 Task: In the  document agenda Insert page numer 'on bottom of the page' change page color to  'Olive Green'Apply Page border, setting:  Shadow Style: three thin lines; Color: 'Black;' Width: 3/4 pt
Action: Mouse moved to (83, 20)
Screenshot: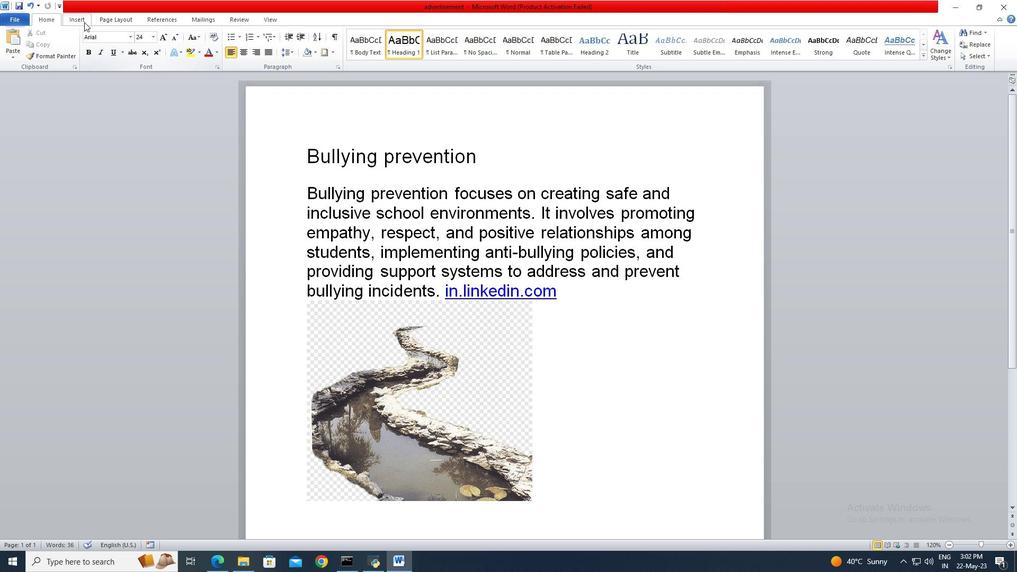 
Action: Mouse pressed left at (83, 20)
Screenshot: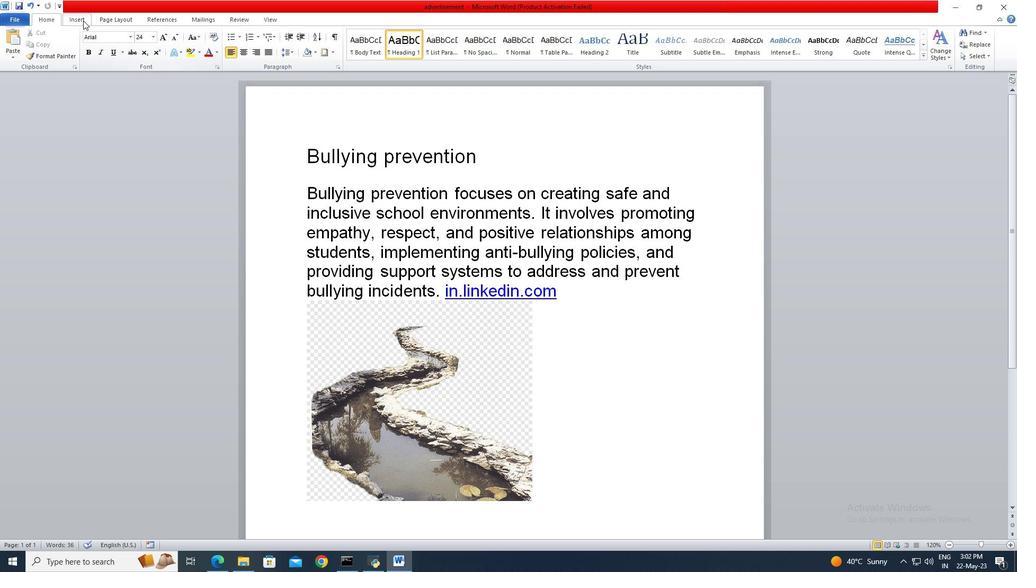 
Action: Mouse moved to (416, 55)
Screenshot: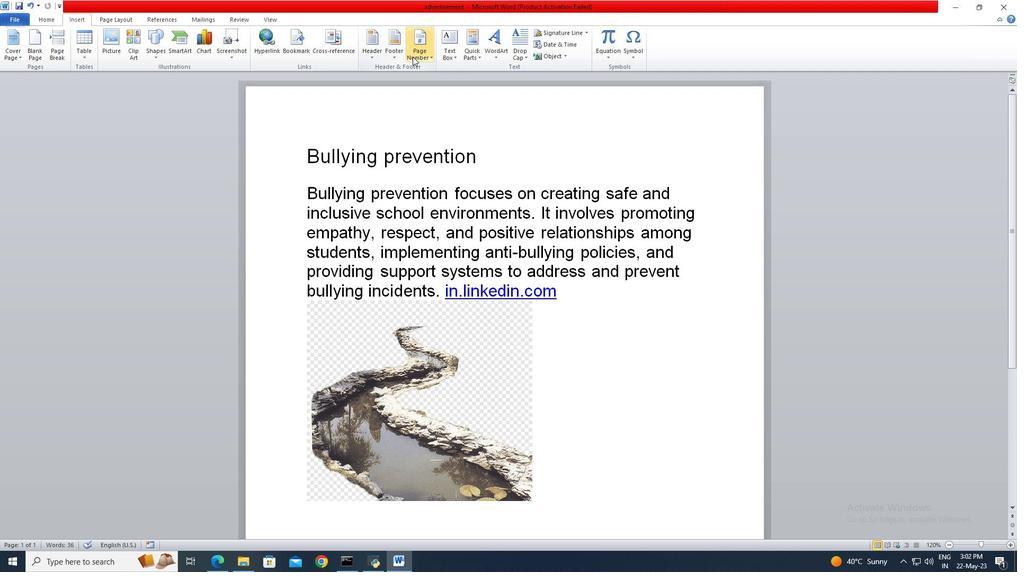 
Action: Mouse pressed left at (416, 55)
Screenshot: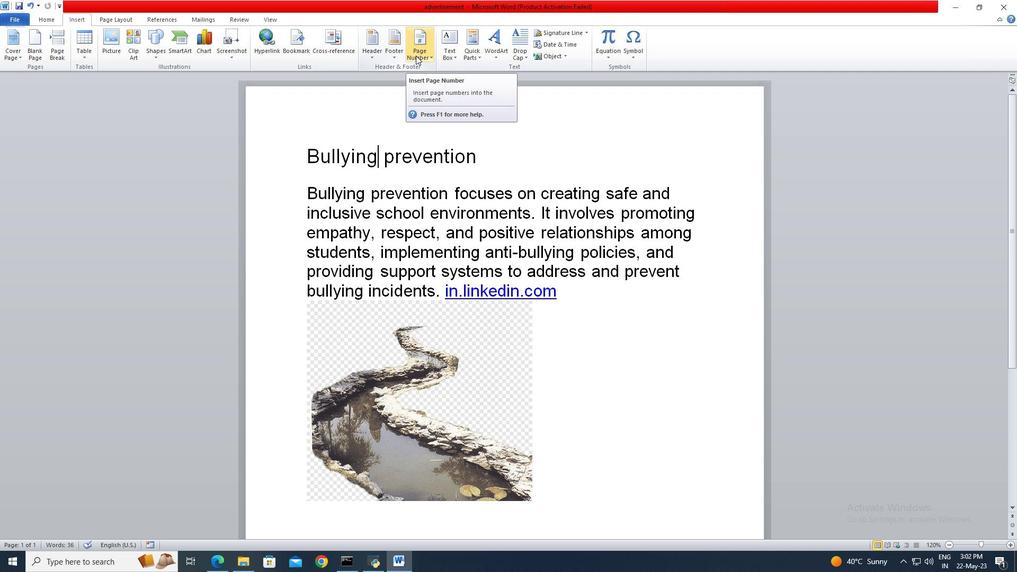 
Action: Mouse moved to (434, 82)
Screenshot: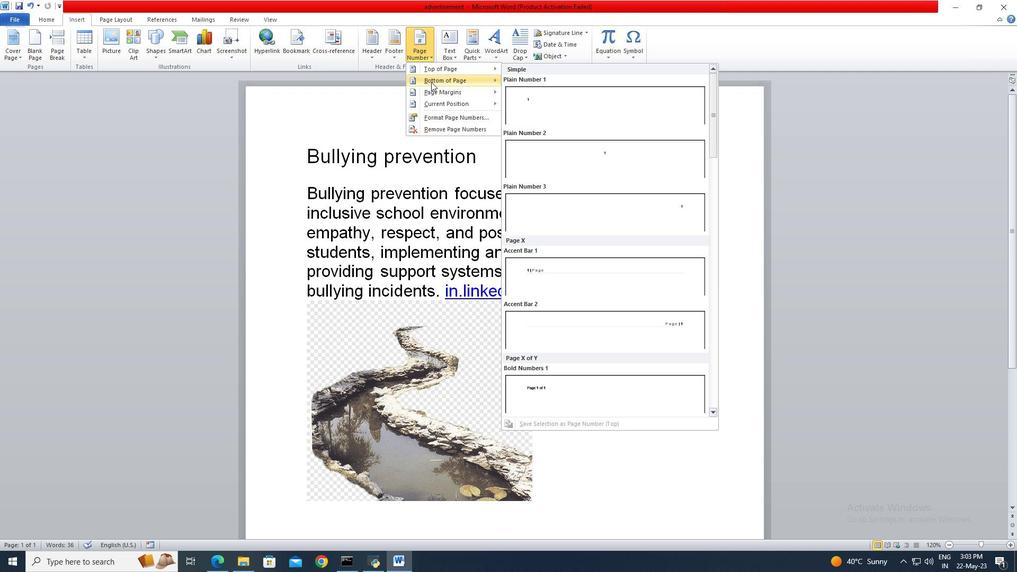 
Action: Mouse pressed left at (434, 82)
Screenshot: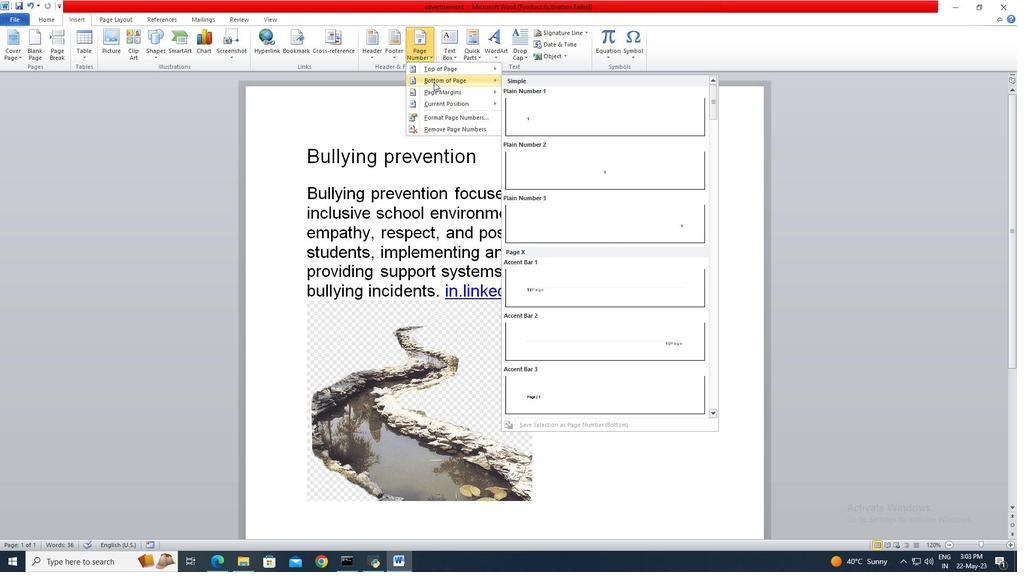 
Action: Mouse moved to (525, 119)
Screenshot: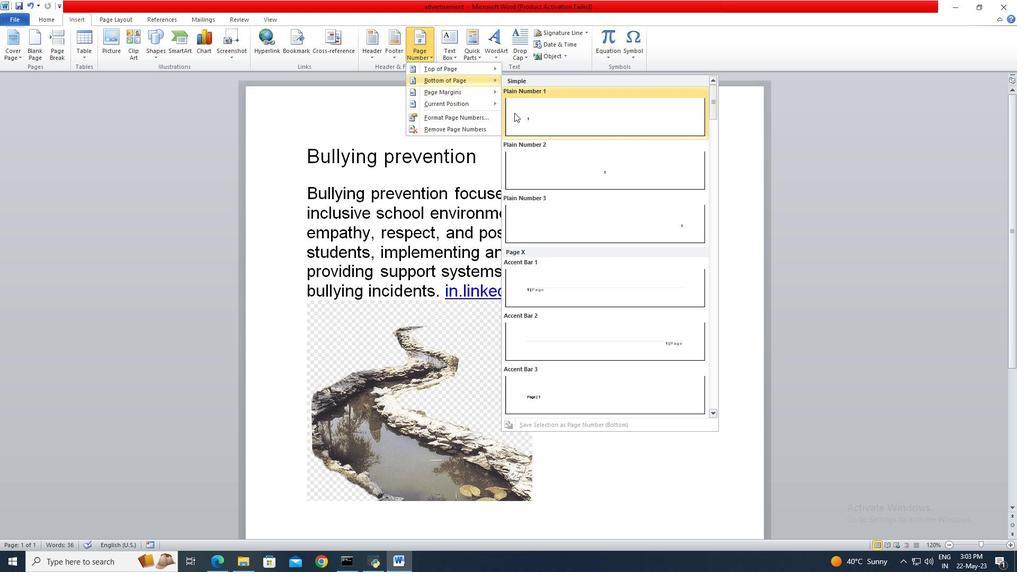 
Action: Mouse pressed left at (525, 119)
Screenshot: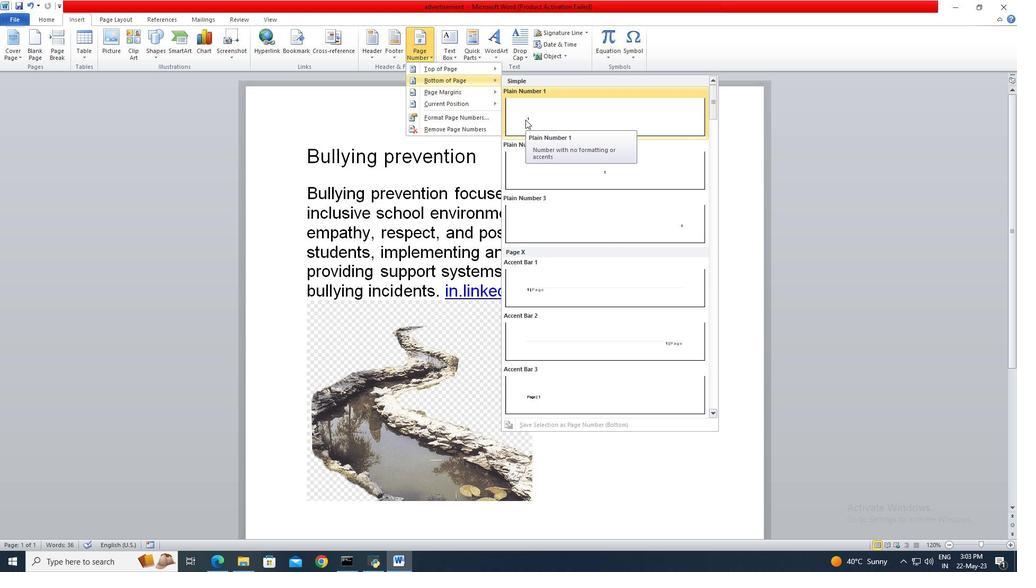 
Action: Mouse moved to (114, 20)
Screenshot: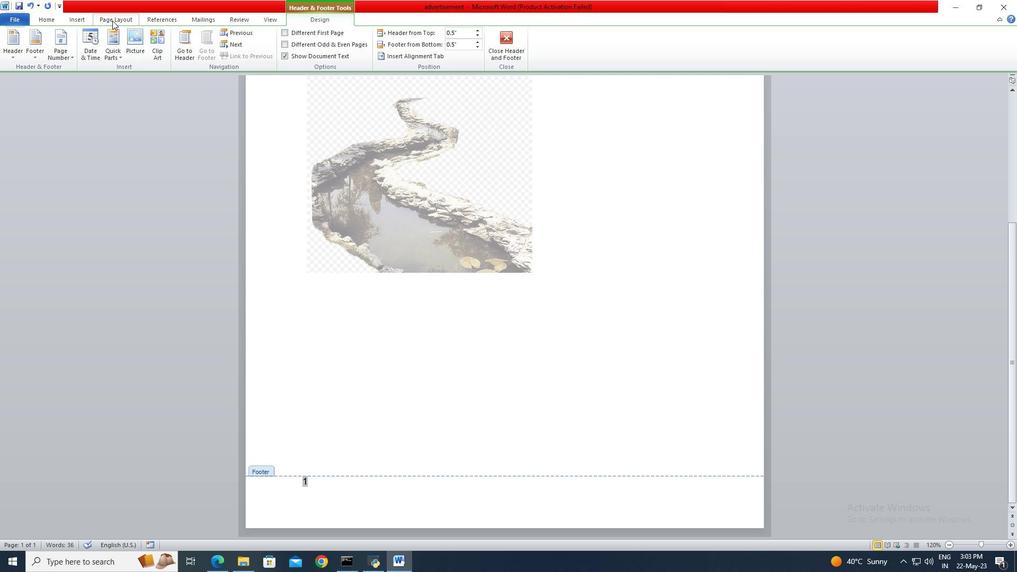 
Action: Mouse pressed left at (114, 20)
Screenshot: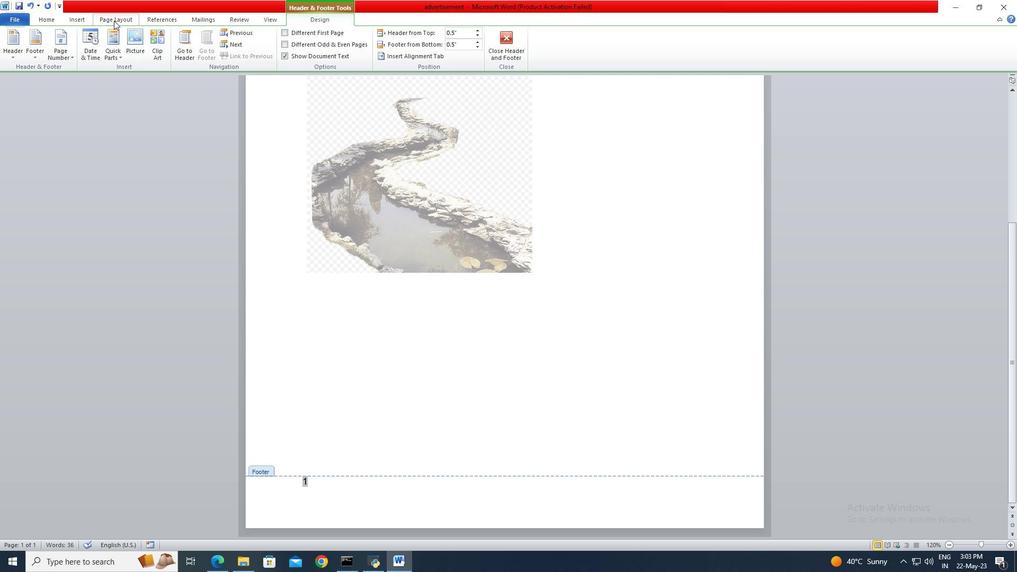 
Action: Mouse moved to (275, 56)
Screenshot: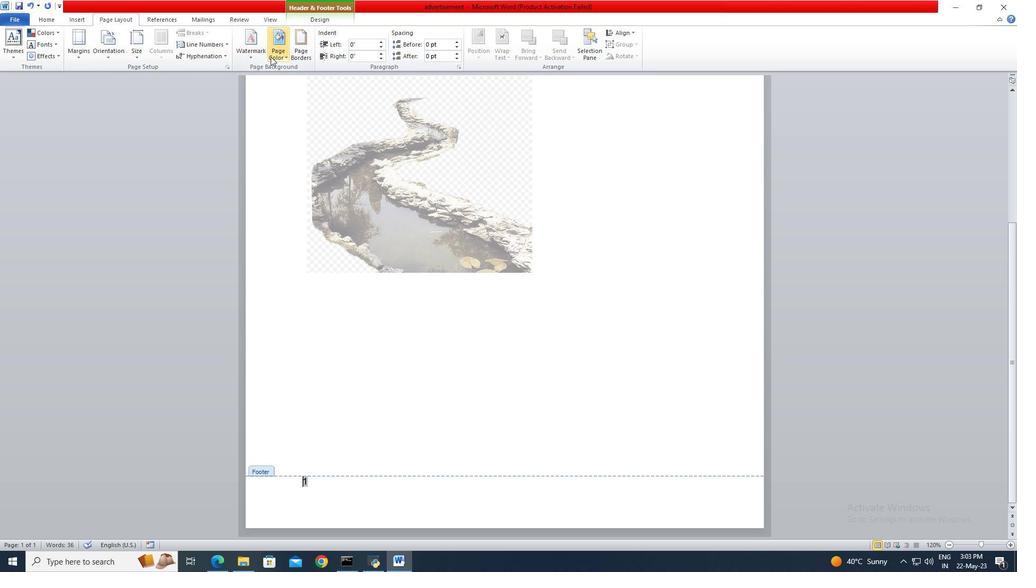 
Action: Mouse pressed left at (275, 56)
Screenshot: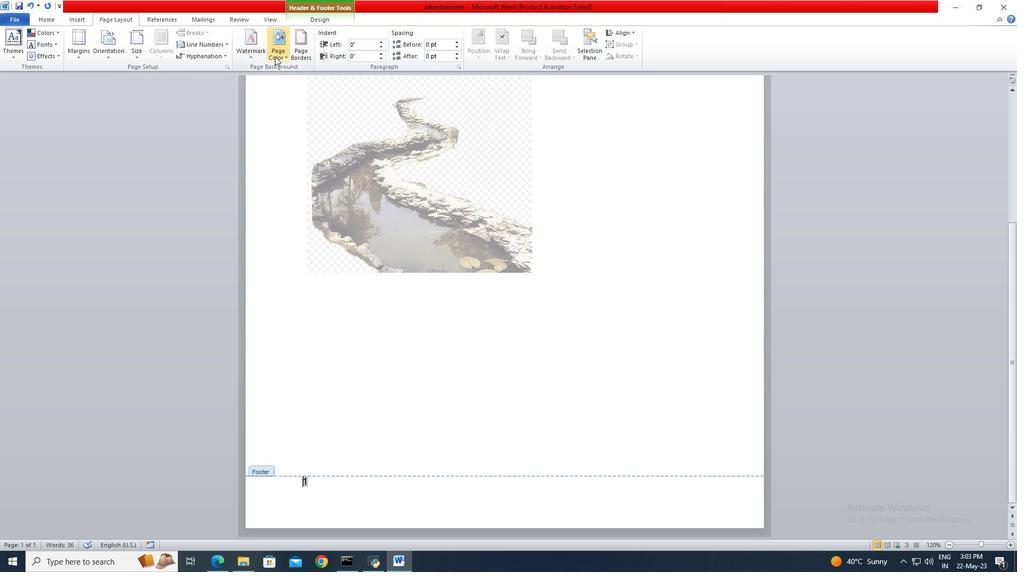 
Action: Mouse moved to (324, 99)
Screenshot: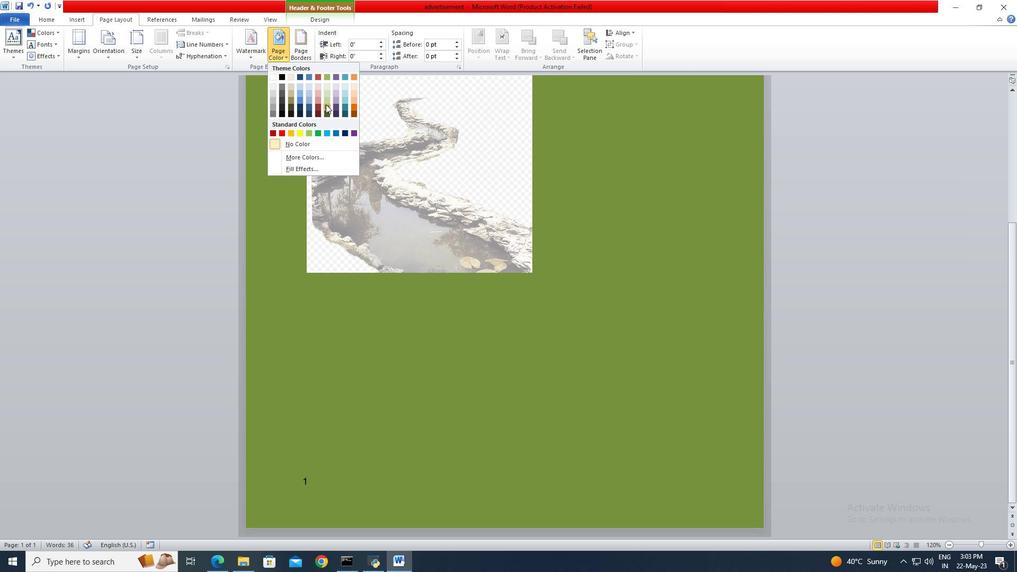 
Action: Mouse pressed left at (324, 99)
Screenshot: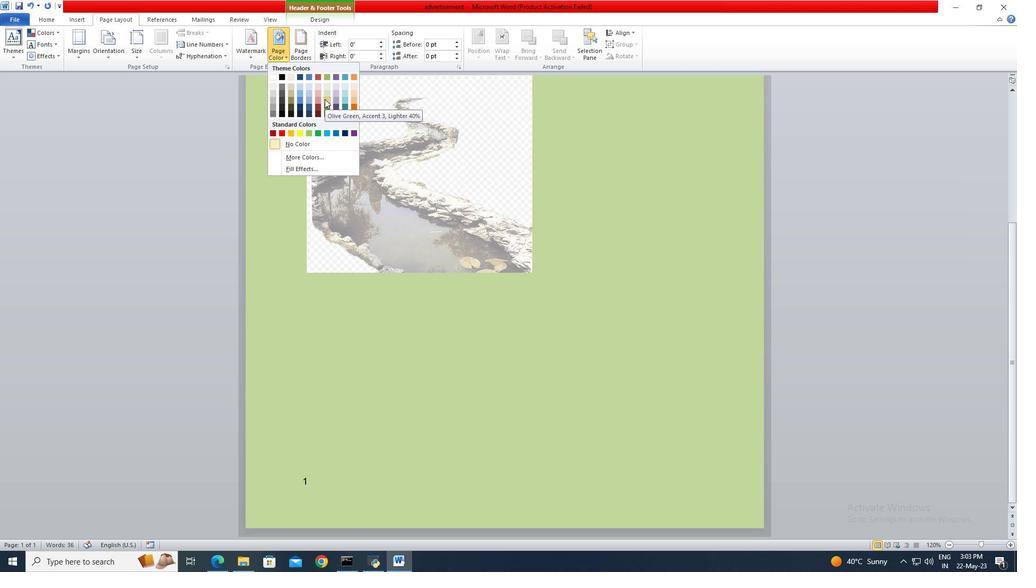 
Action: Mouse moved to (306, 55)
Screenshot: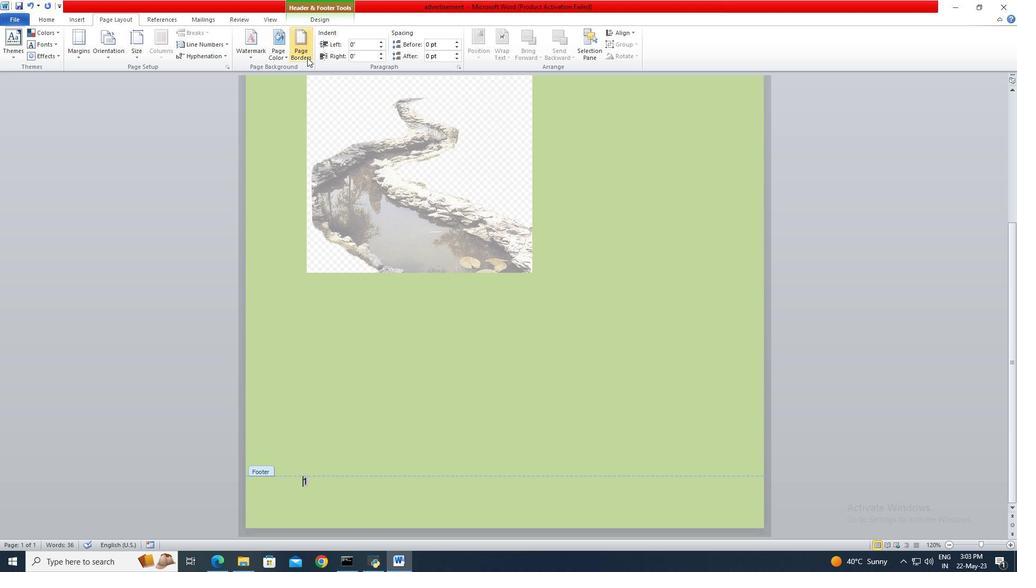 
Action: Mouse pressed left at (306, 55)
Screenshot: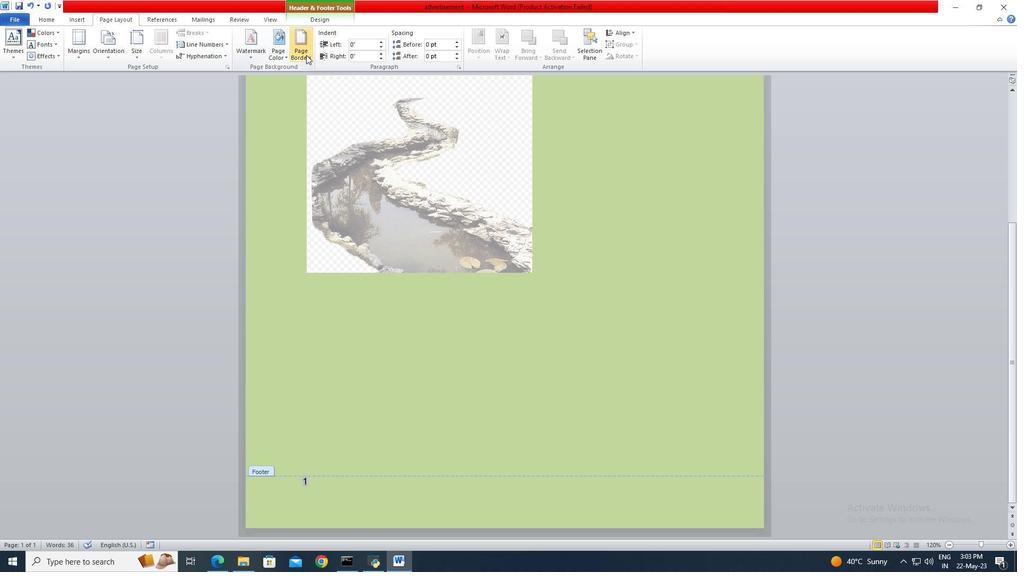 
Action: Mouse moved to (393, 260)
Screenshot: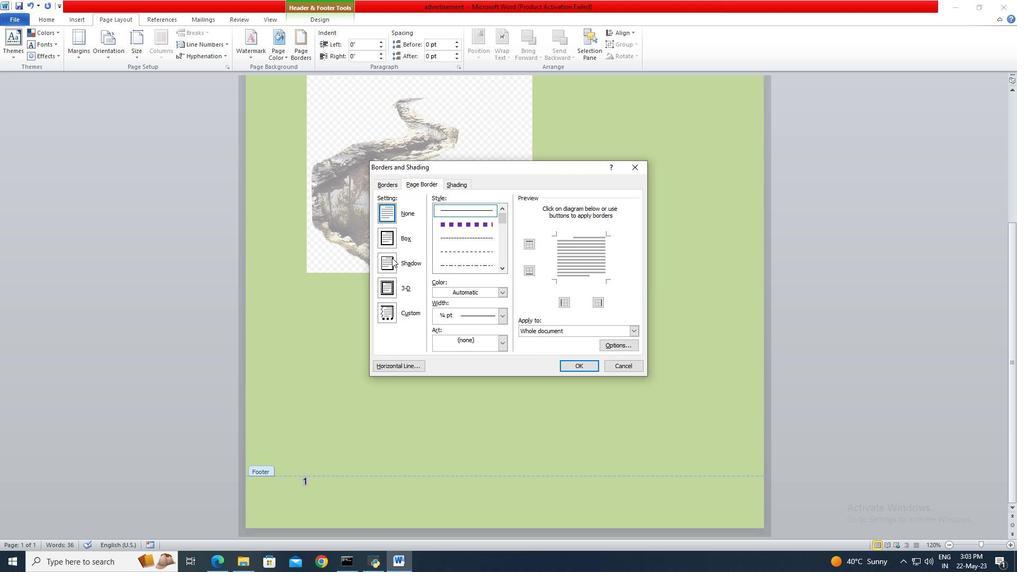 
Action: Mouse pressed left at (393, 260)
Screenshot: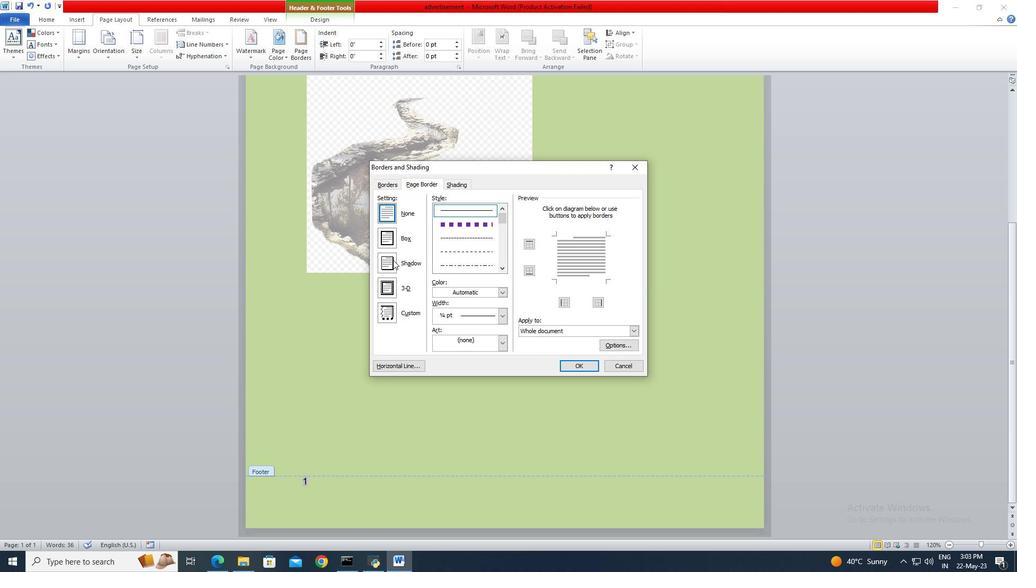 
Action: Mouse moved to (503, 218)
Screenshot: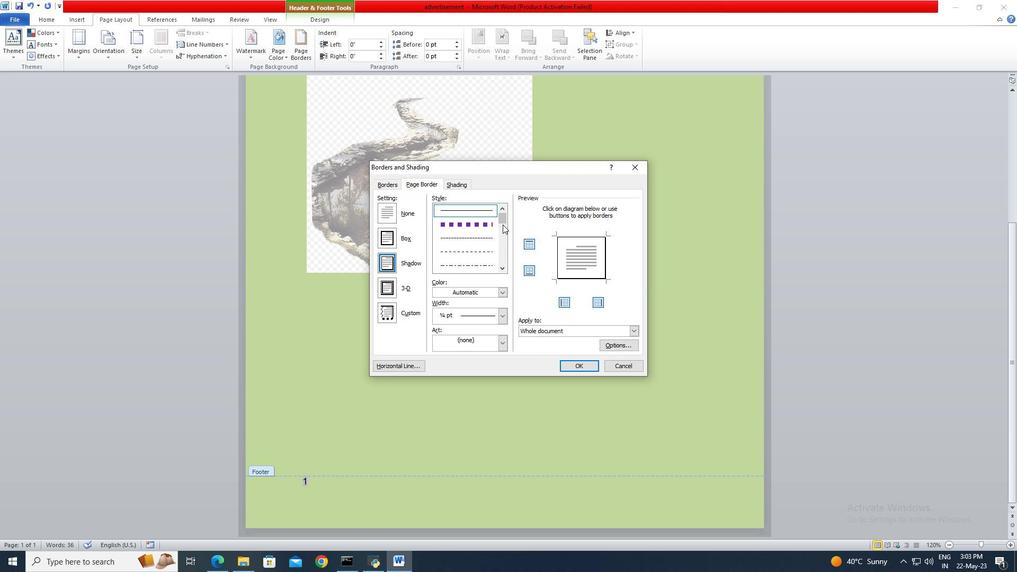
Action: Mouse pressed left at (503, 218)
Screenshot: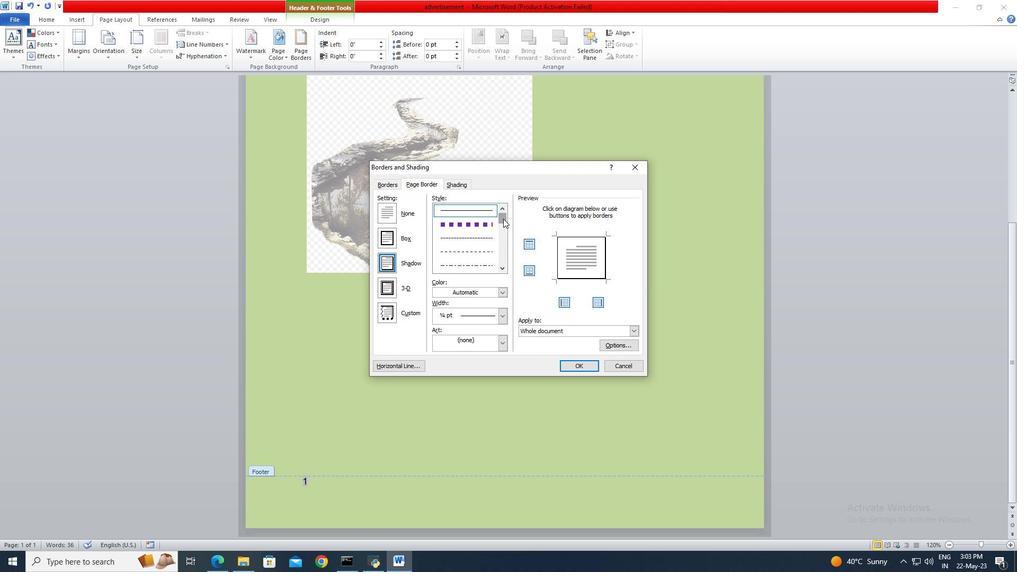 
Action: Mouse moved to (472, 239)
Screenshot: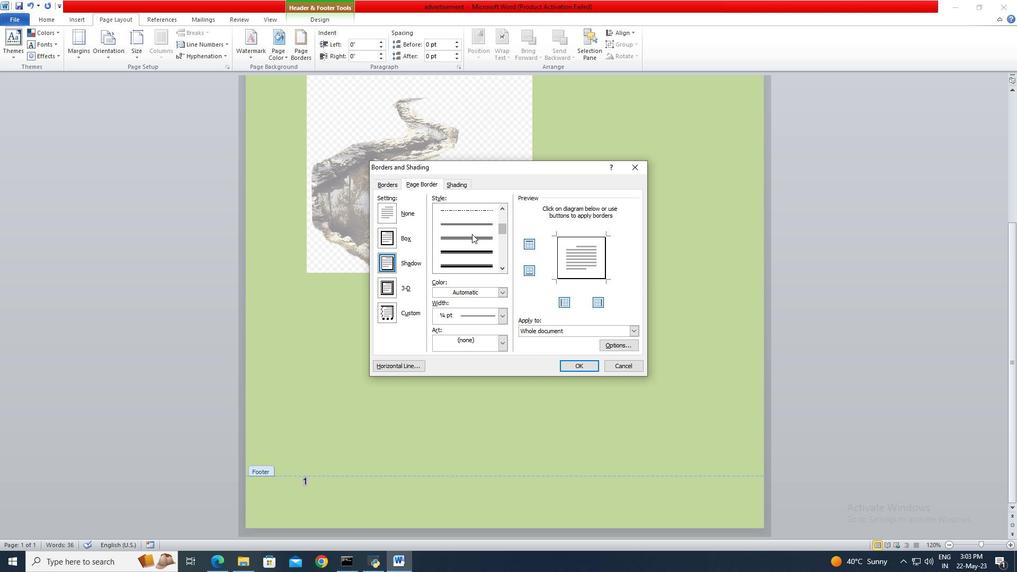 
Action: Mouse pressed left at (472, 239)
Screenshot: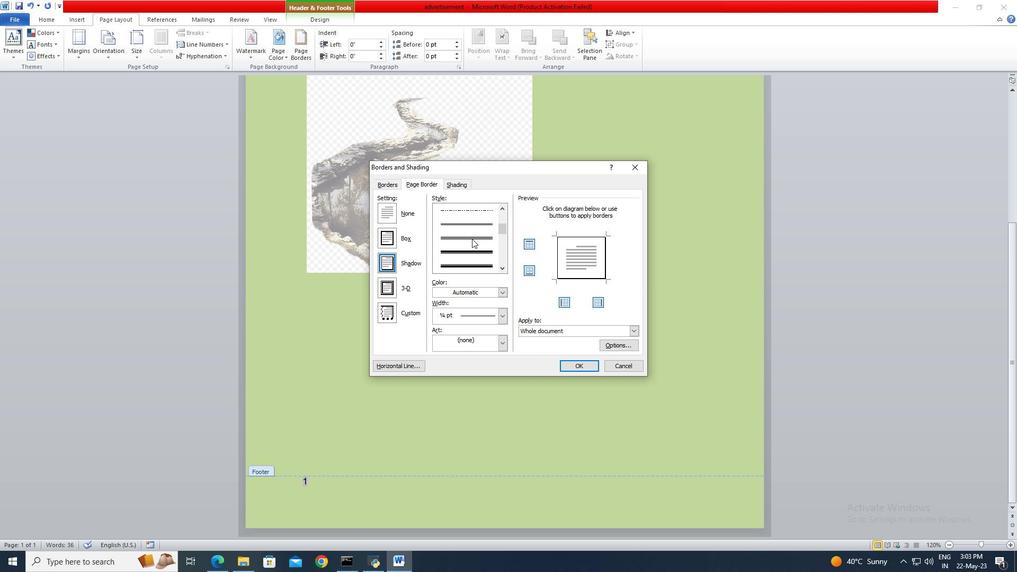 
Action: Mouse moved to (500, 289)
Screenshot: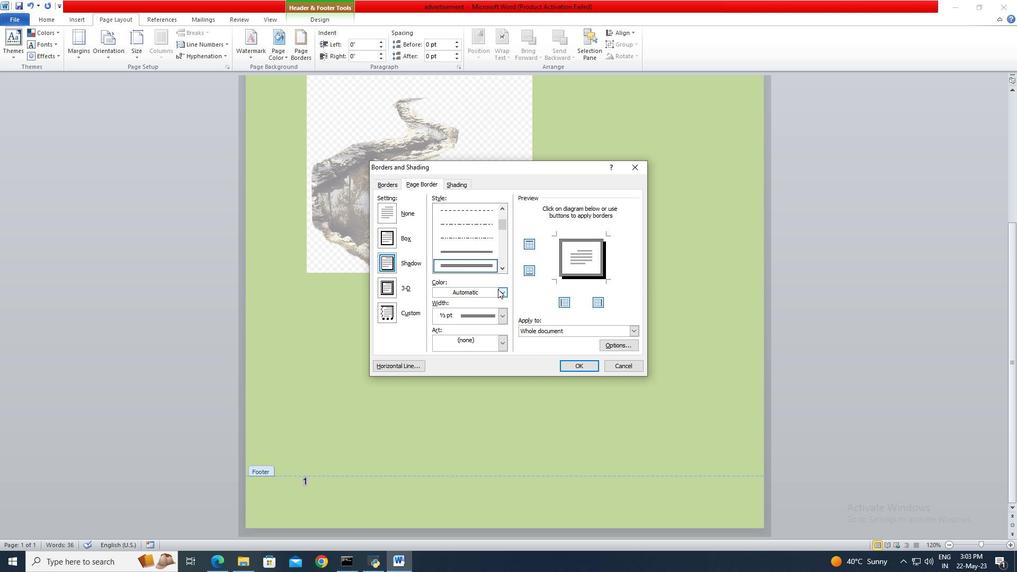 
Action: Mouse pressed left at (500, 289)
Screenshot: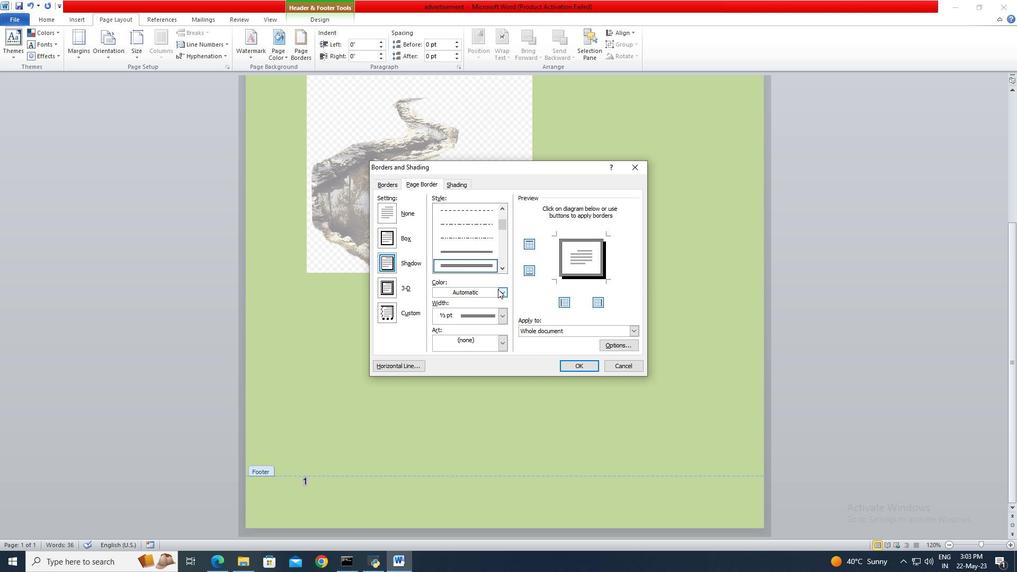 
Action: Mouse moved to (447, 324)
Screenshot: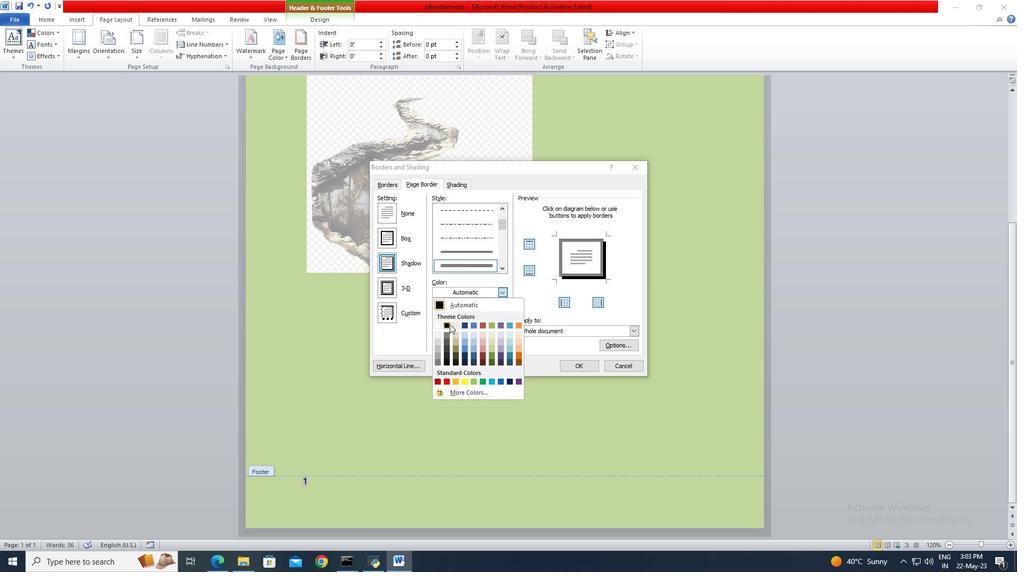 
Action: Mouse pressed left at (447, 324)
Screenshot: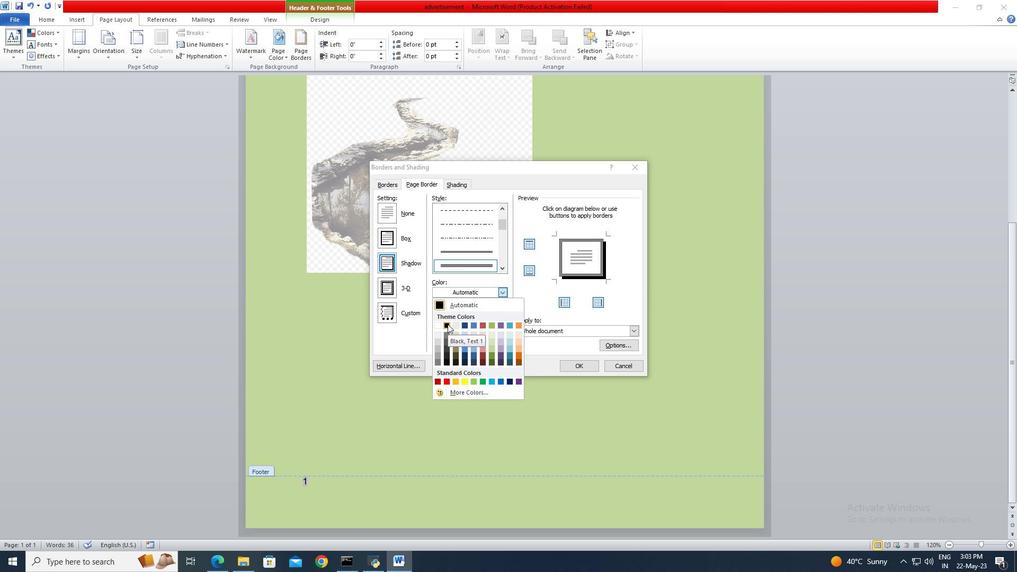 
Action: Mouse moved to (502, 315)
Screenshot: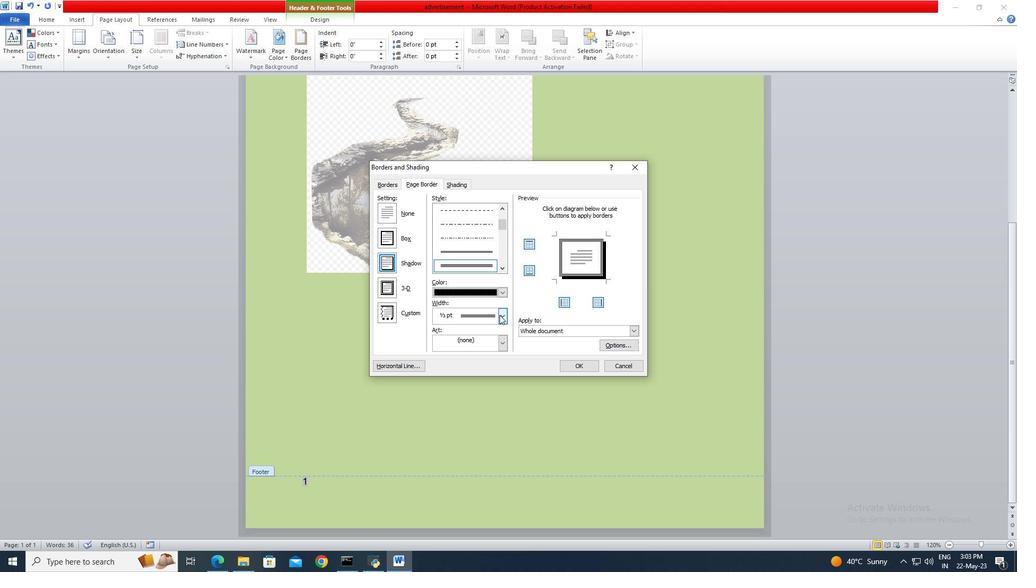 
Action: Mouse pressed left at (502, 315)
Screenshot: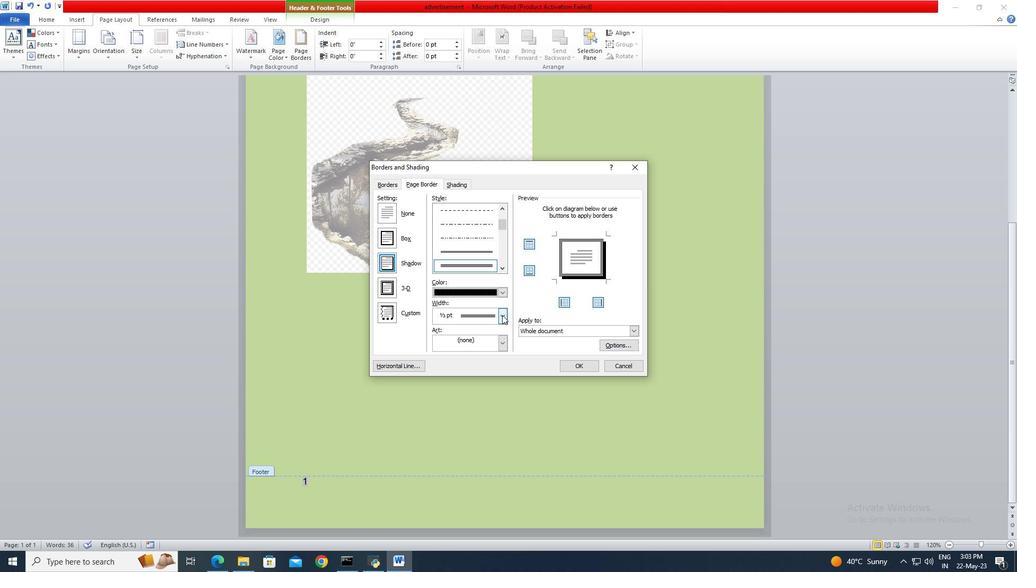 
Action: Mouse moved to (496, 355)
Screenshot: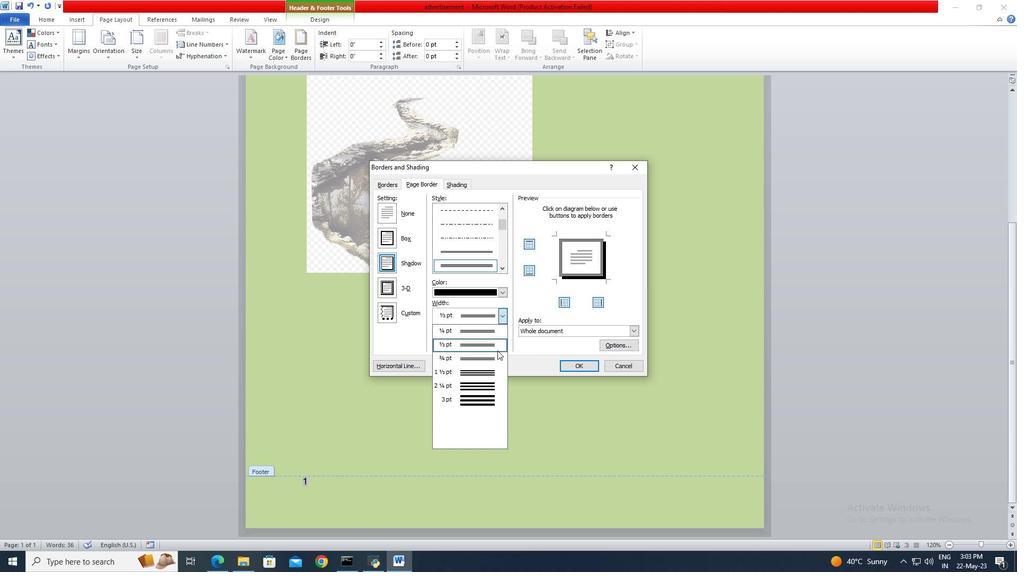
Action: Mouse pressed left at (496, 355)
Screenshot: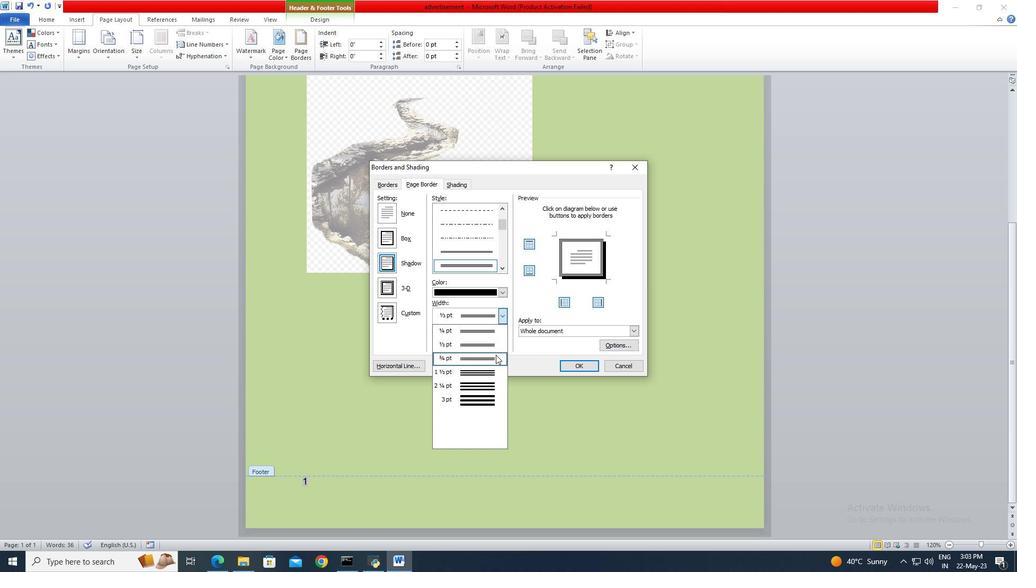 
Action: Mouse moved to (581, 370)
Screenshot: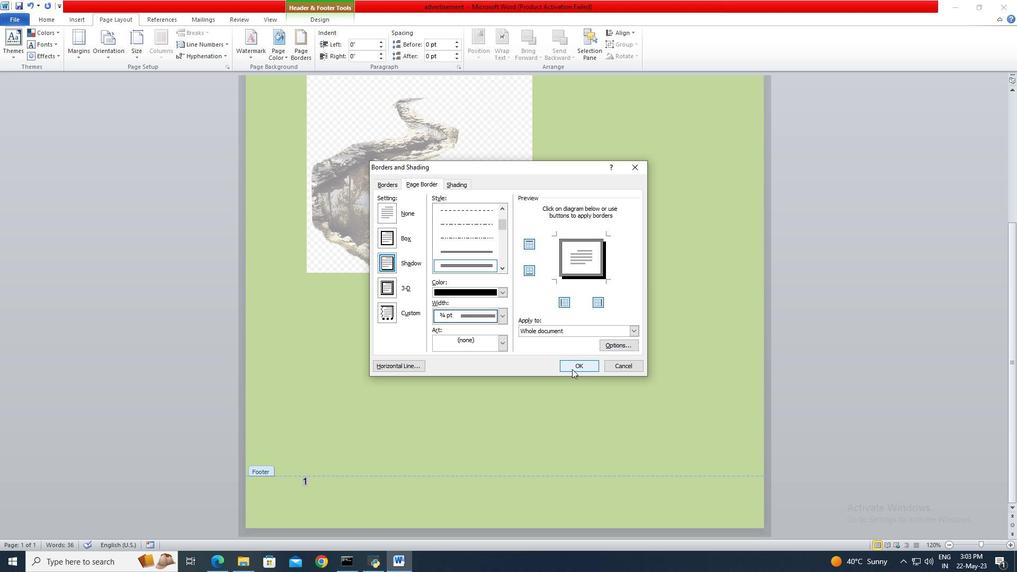 
Action: Mouse pressed left at (581, 370)
Screenshot: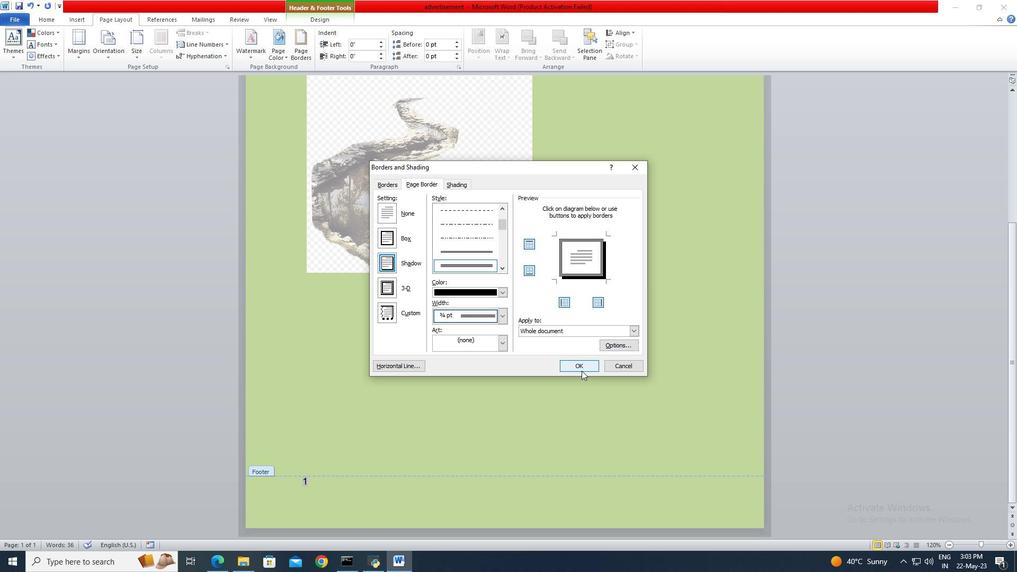 
